 Task: Create List Brand Rollout in Board Team Performance Management Software to Workspace Cloud Computing Software. Create List Brand Crisis Management in Board Content Strategy Implementation to Workspace Cloud Computing Software. Create List Brand Governance in Board Sales Forecasting and Pipeline Management to Workspace Cloud Computing Software
Action: Mouse moved to (65, 320)
Screenshot: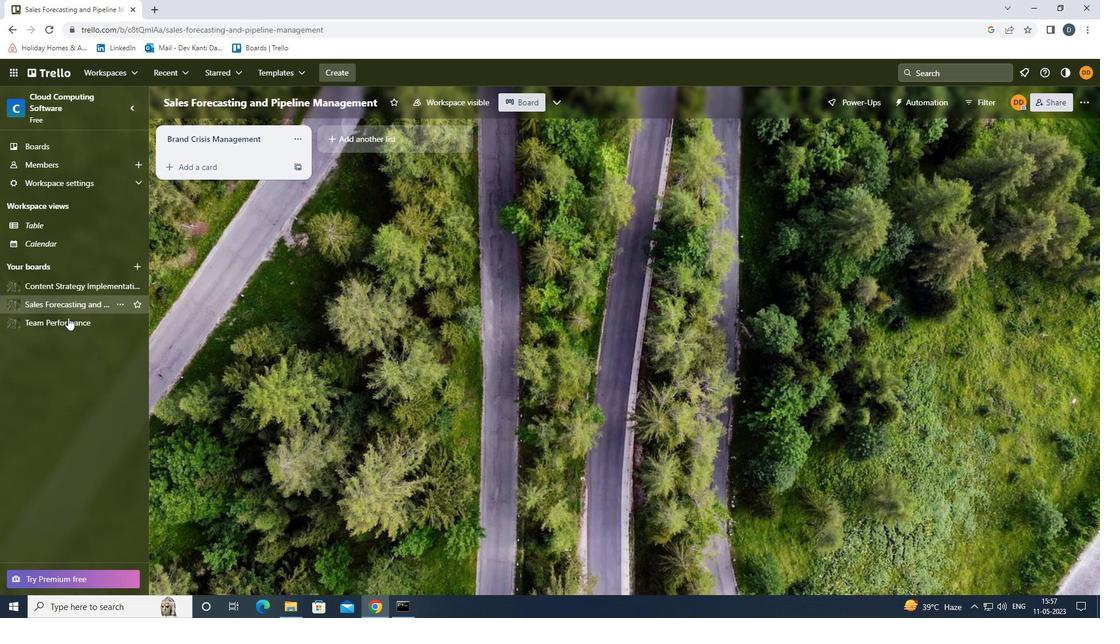 
Action: Mouse pressed left at (65, 320)
Screenshot: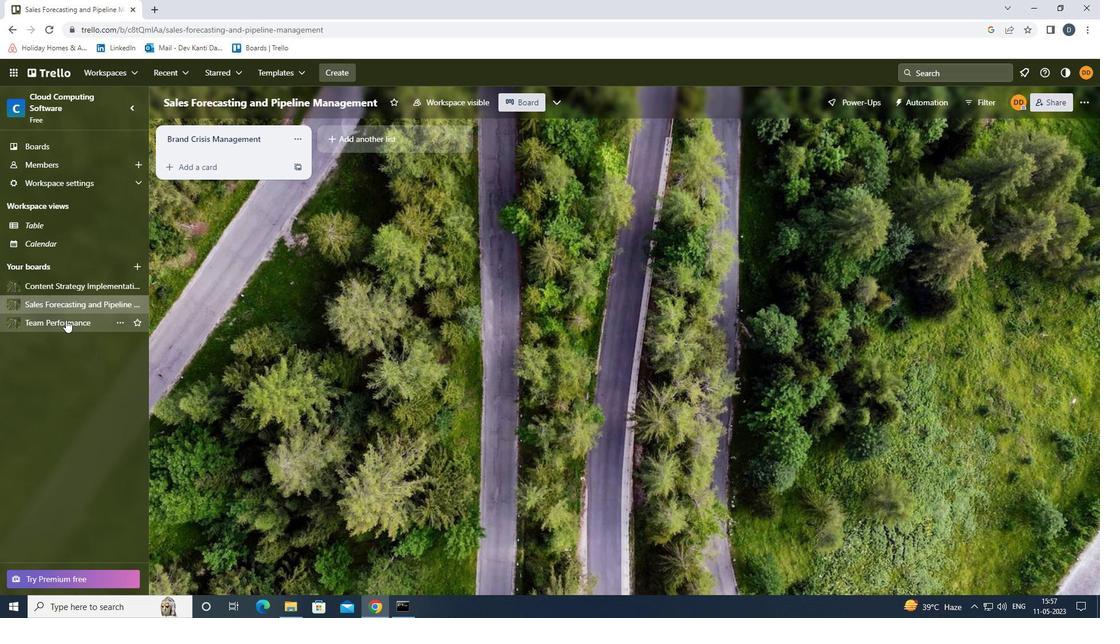 
Action: Mouse moved to (375, 131)
Screenshot: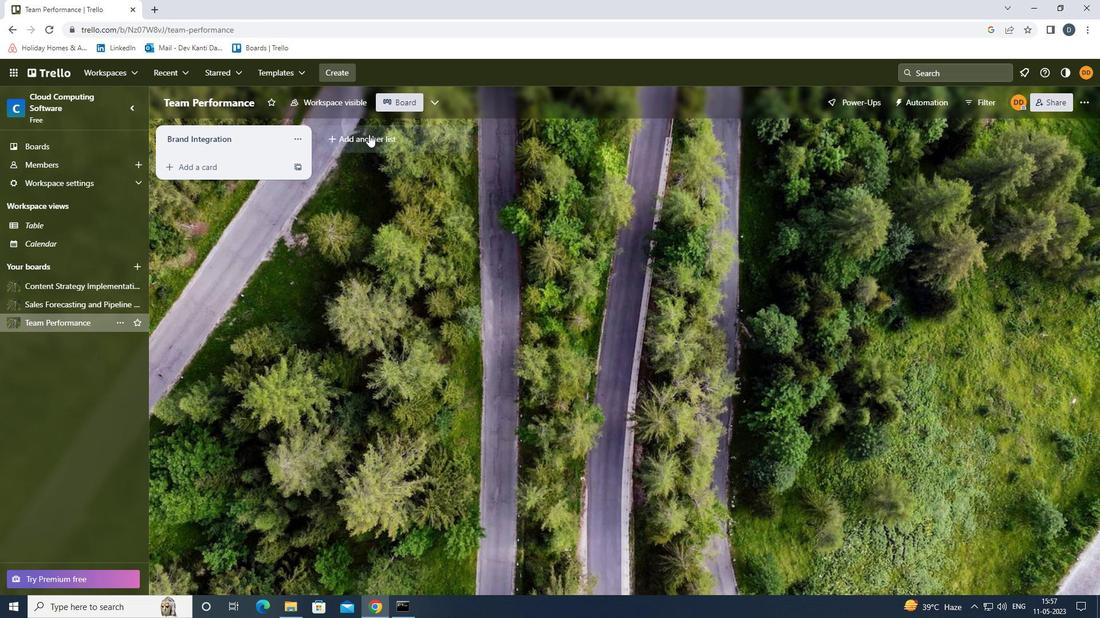
Action: Mouse pressed left at (375, 131)
Screenshot: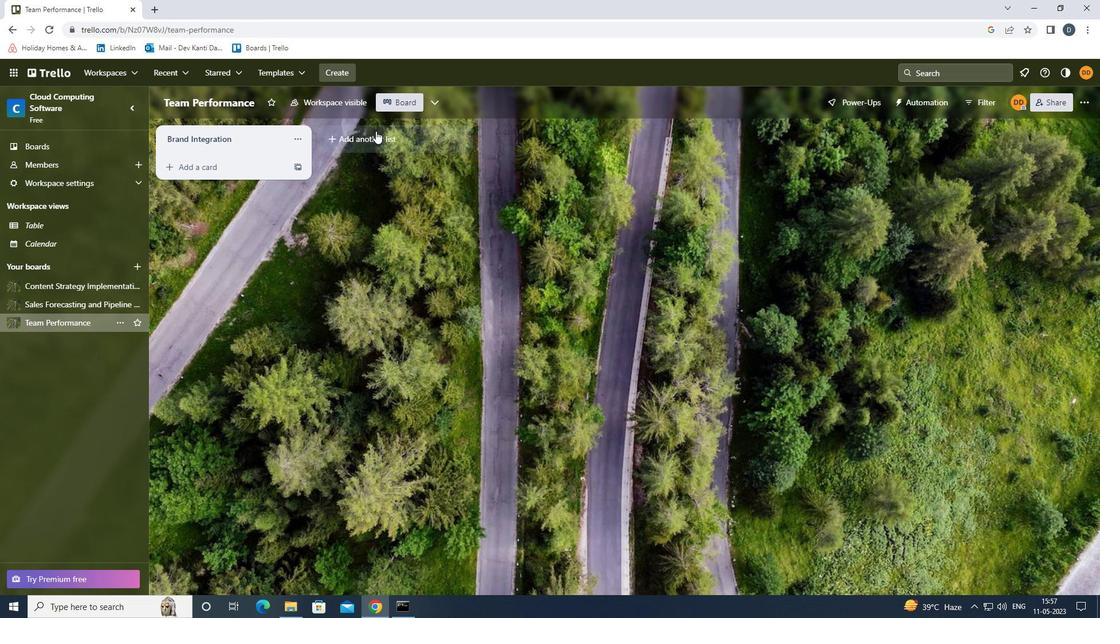 
Action: Mouse moved to (374, 142)
Screenshot: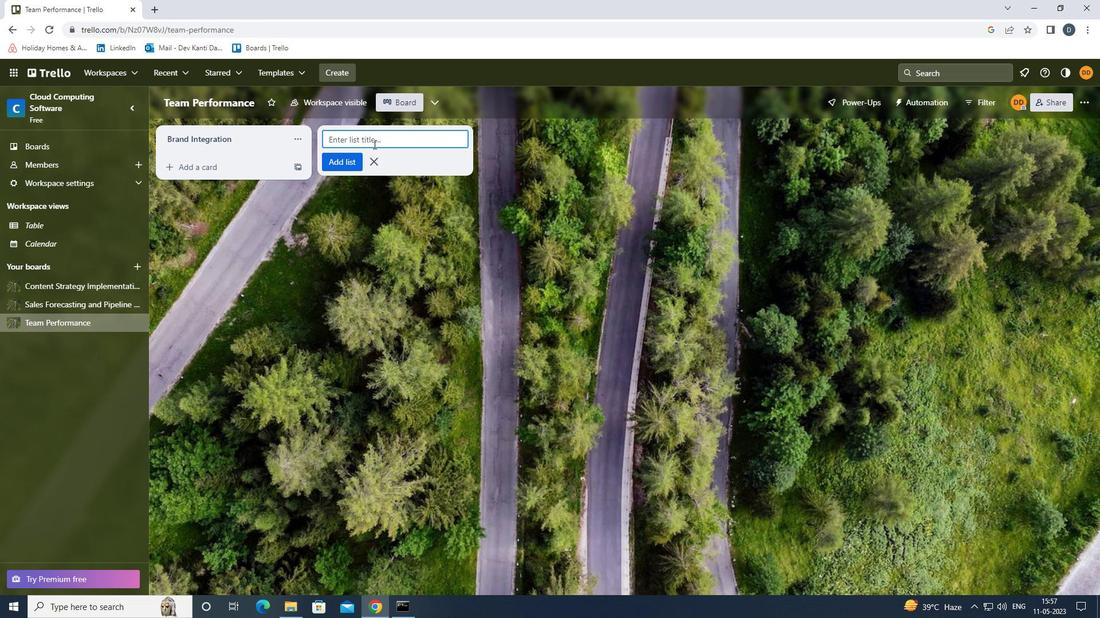 
Action: Key pressed <Key.shift><Key.shift><Key.shift><Key.shift><Key.shift><Key.shift><Key.shift><Key.shift><Key.shift><Key.shift><Key.shift><Key.shift><Key.shift><Key.shift><Key.shift><Key.shift><Key.shift><Key.shift><Key.shift><Key.shift><Key.shift><Key.shift><Key.shift><Key.shift><Key.shift><Key.shift><Key.shift><Key.shift><Key.shift><Key.shift><Key.shift>BRAND<Key.space><Key.shift><Key.shift><Key.shift><Key.shift><Key.shift><Key.shift><Key.shift><Key.shift><Key.shift><Key.shift><Key.shift><Key.shift><Key.shift><Key.shift><Key.shift><Key.shift><Key.shift><Key.shift><Key.shift>ROLLOUT<Key.enter>
Screenshot: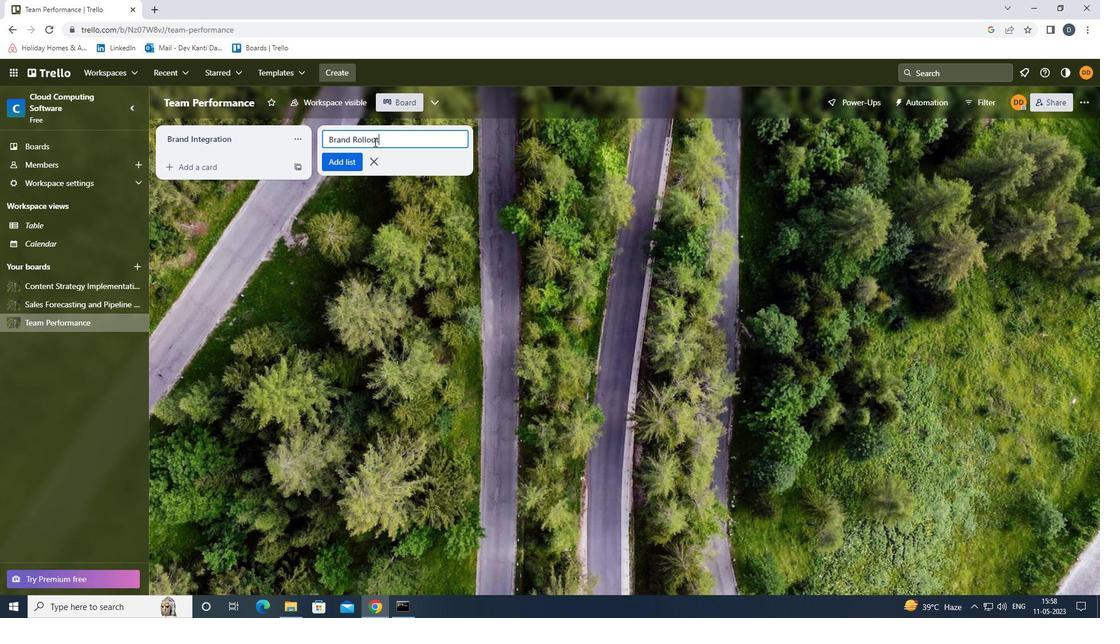
Action: Mouse moved to (94, 283)
Screenshot: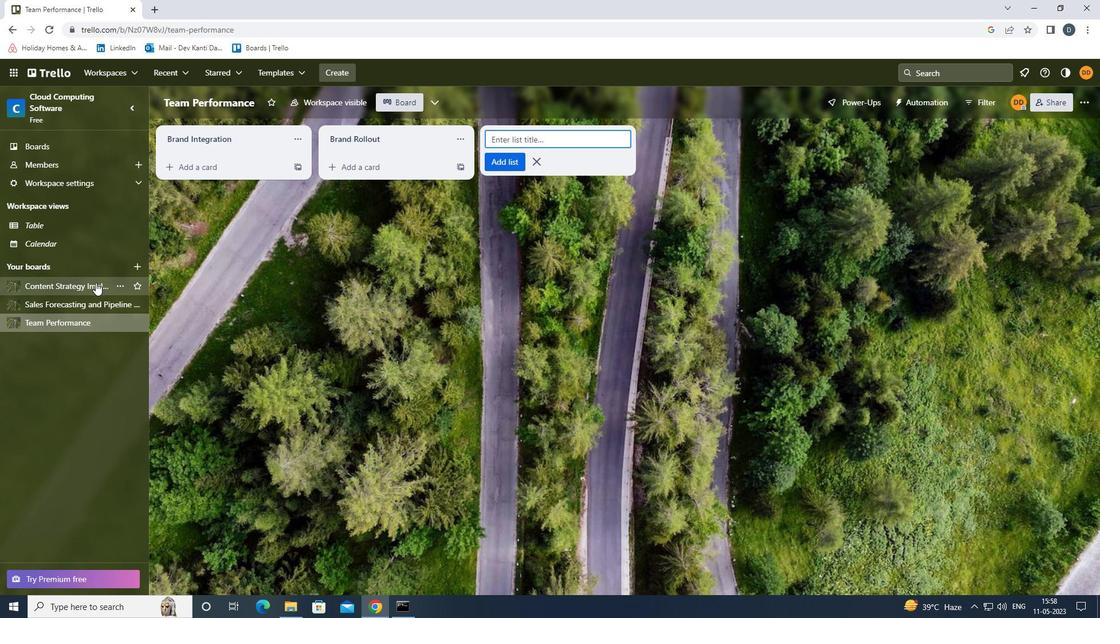 
Action: Mouse pressed left at (94, 283)
Screenshot: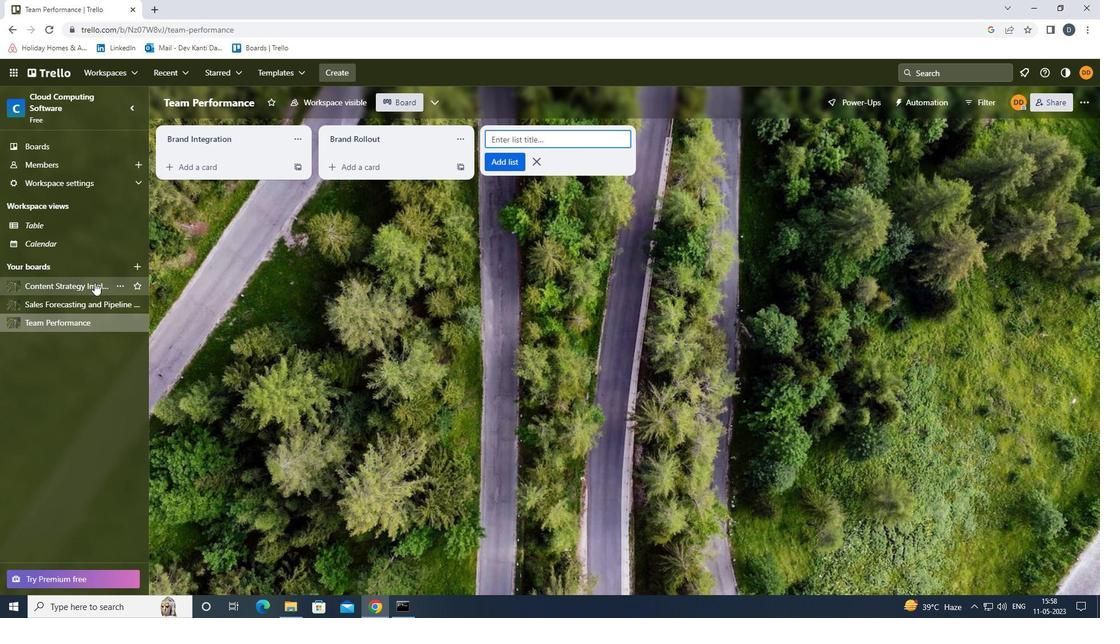 
Action: Mouse moved to (367, 138)
Screenshot: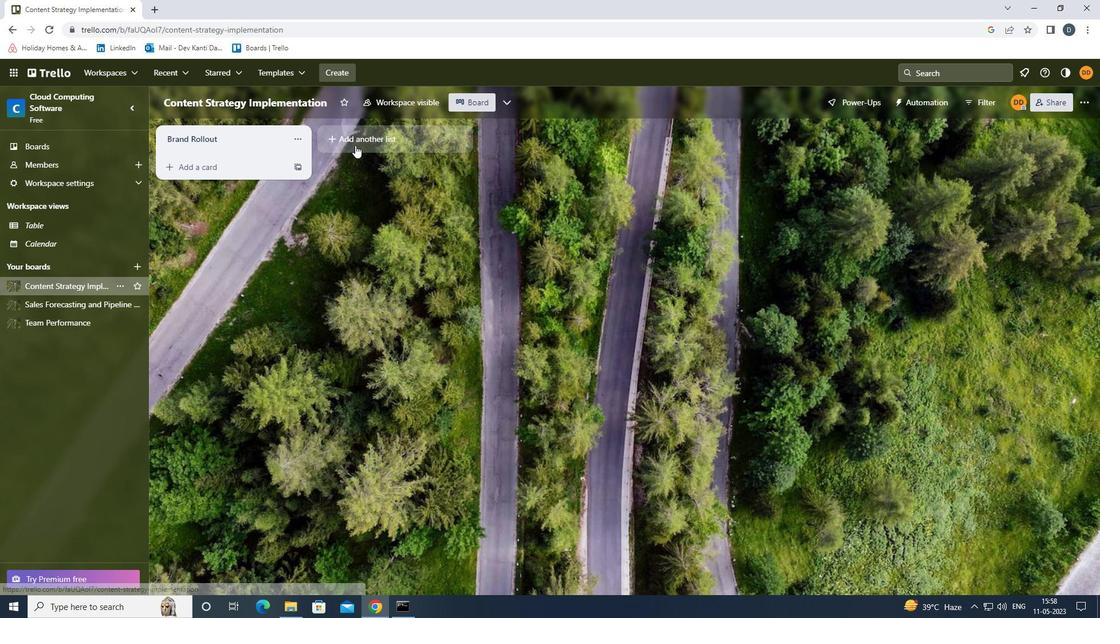 
Action: Mouse pressed left at (367, 138)
Screenshot: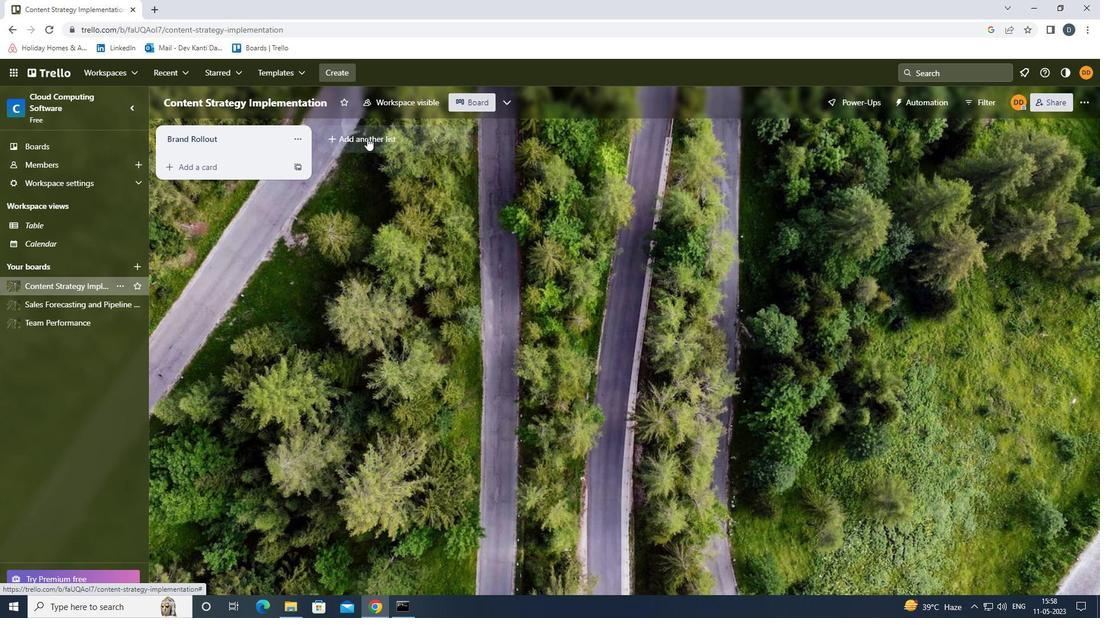 
Action: Key pressed <Key.shift><Key.shift><Key.shift><Key.shift><Key.shift><Key.shift><Key.shift><Key.shift><Key.shift><Key.shift><Key.shift><Key.shift><Key.shift>BRAND<Key.space><Key.shift><Key.shift><Key.shift><Key.shift><Key.shift>CRISIS<Key.space><Key.shift><Key.shift><Key.shift><Key.shift><Key.shift><Key.shift>MANAGEMENT<Key.enter>
Screenshot: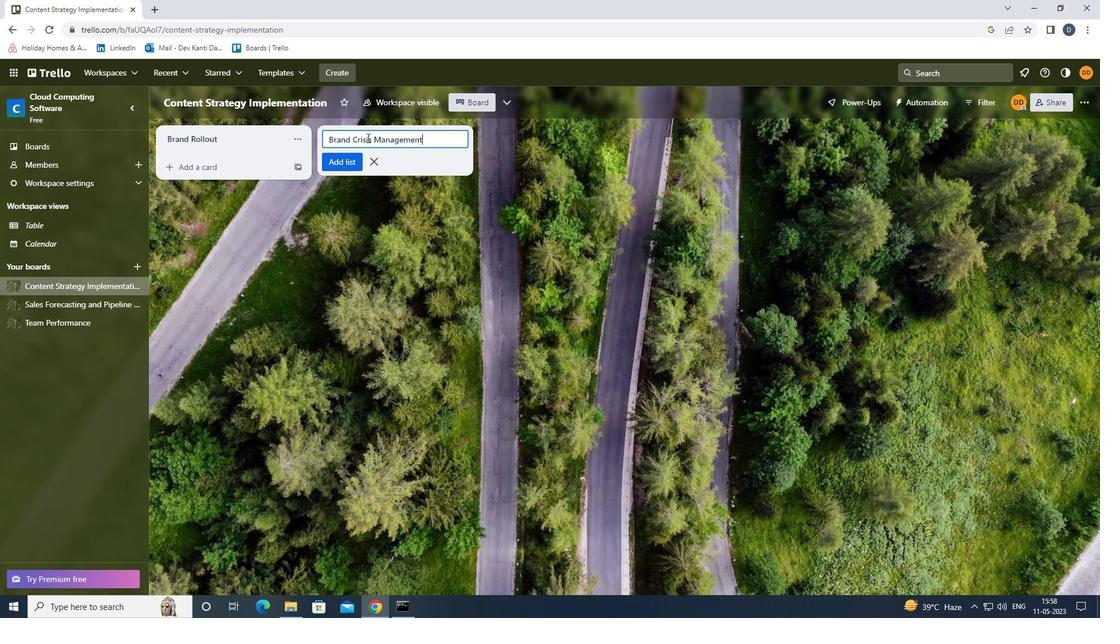 
Action: Mouse moved to (60, 303)
Screenshot: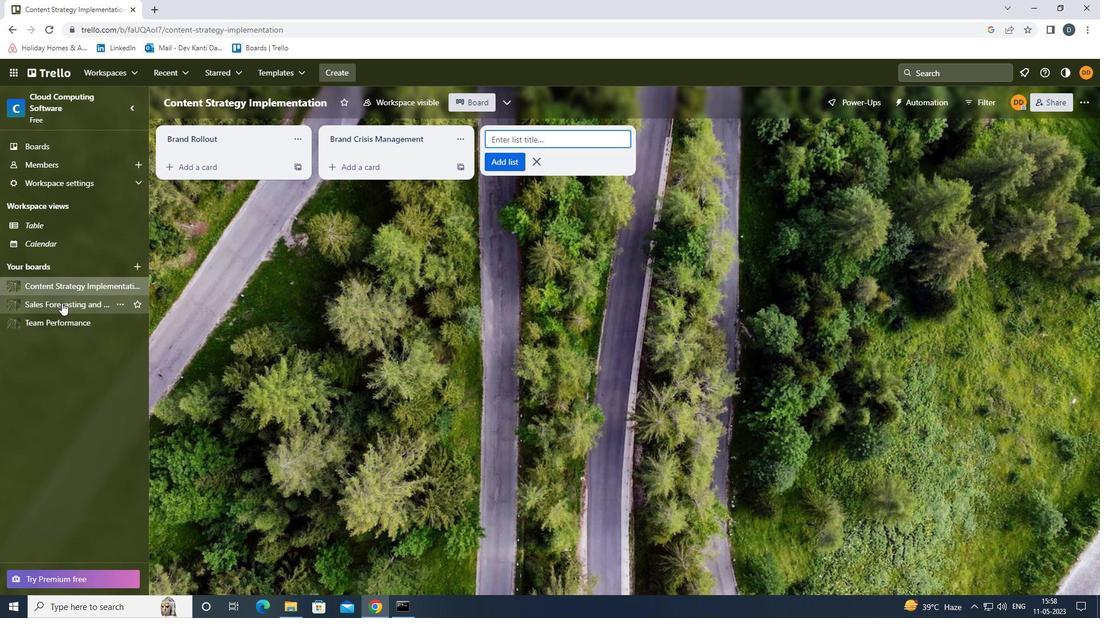 
Action: Mouse pressed left at (60, 303)
Screenshot: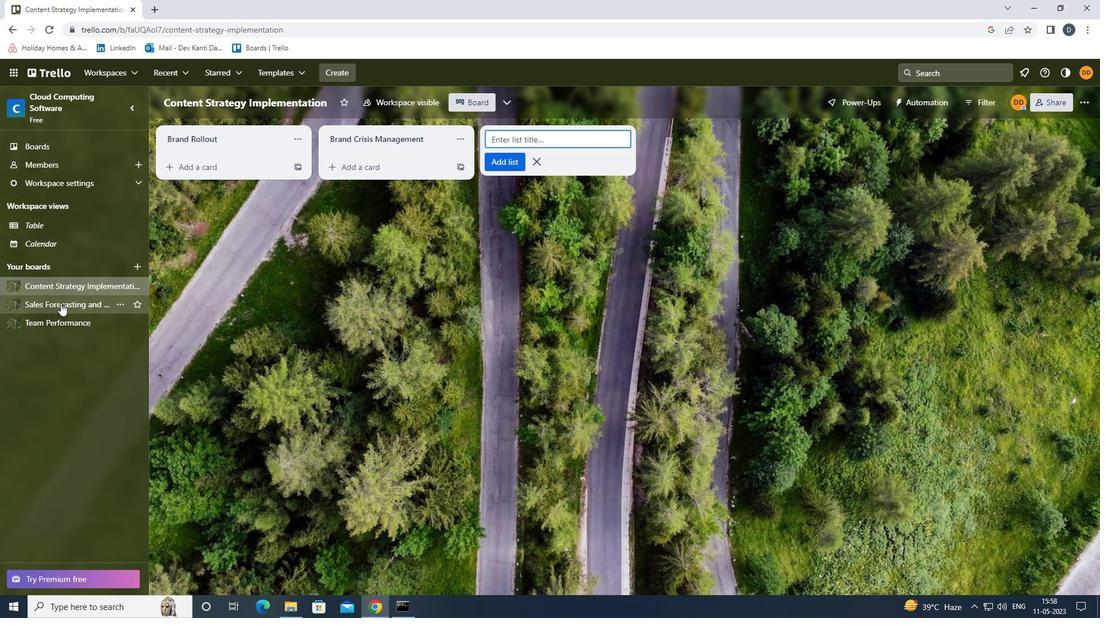 
Action: Mouse moved to (364, 144)
Screenshot: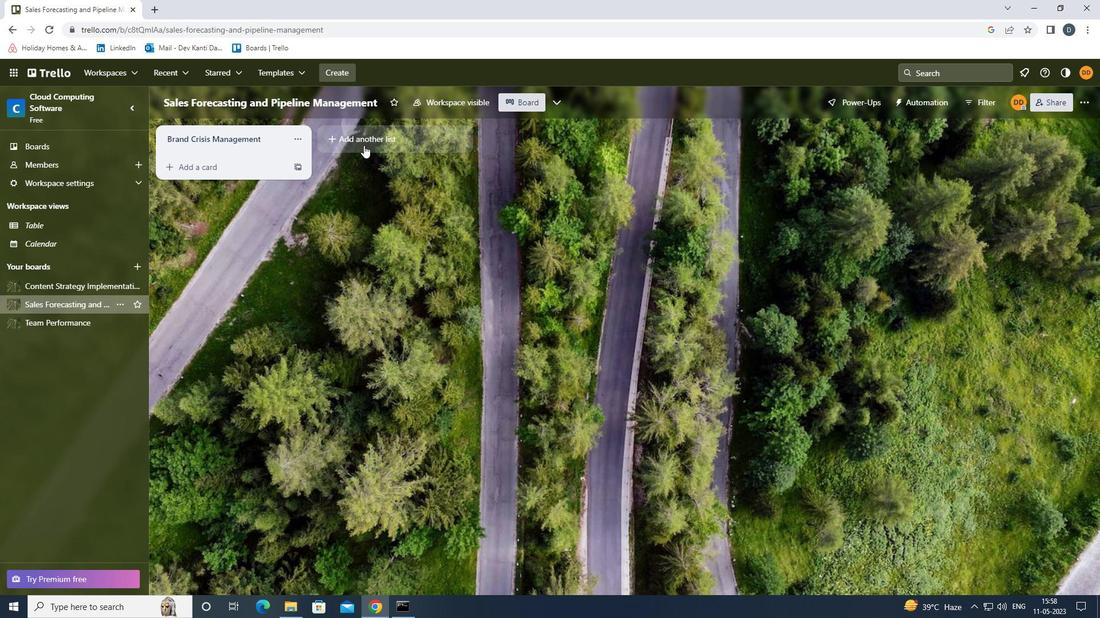 
Action: Mouse pressed left at (364, 144)
Screenshot: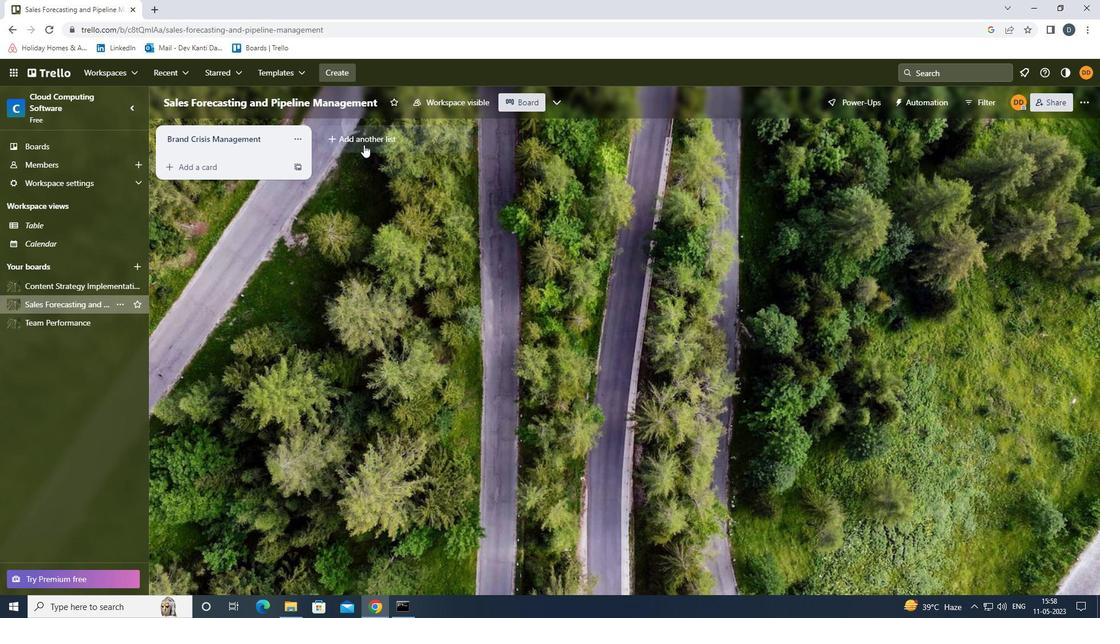 
Action: Mouse moved to (387, 139)
Screenshot: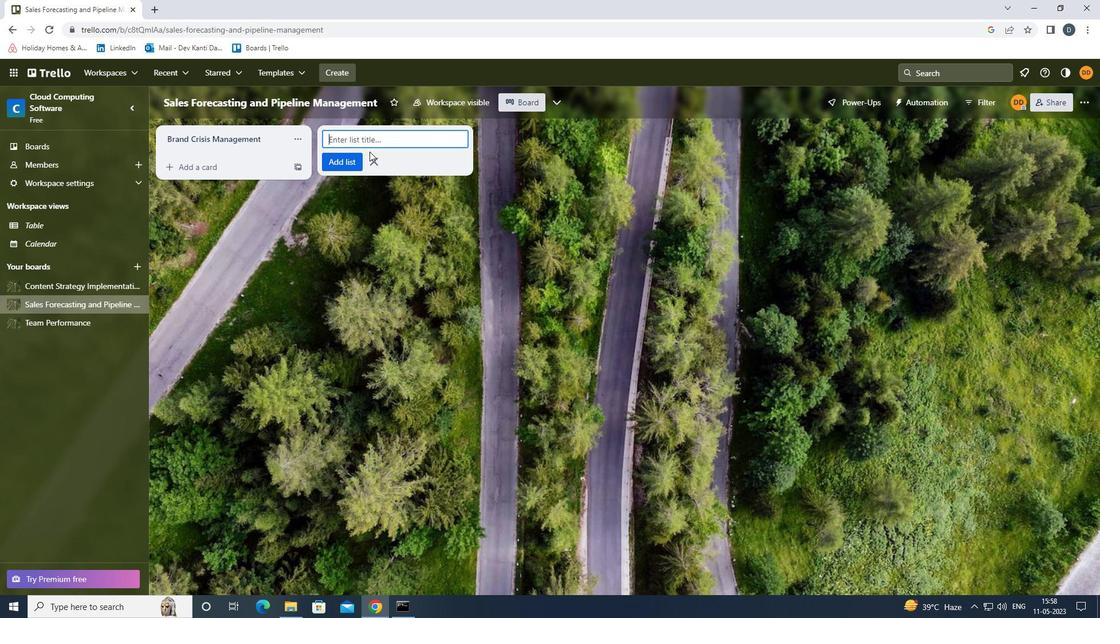 
Action: Mouse pressed left at (387, 139)
Screenshot: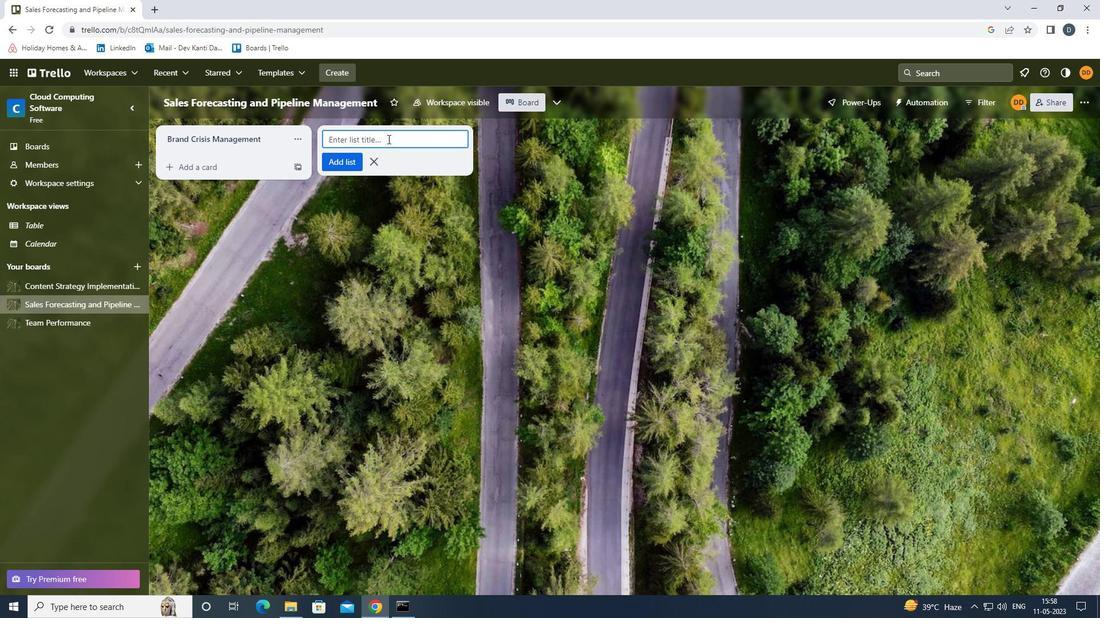 
Action: Mouse moved to (338, 124)
Screenshot: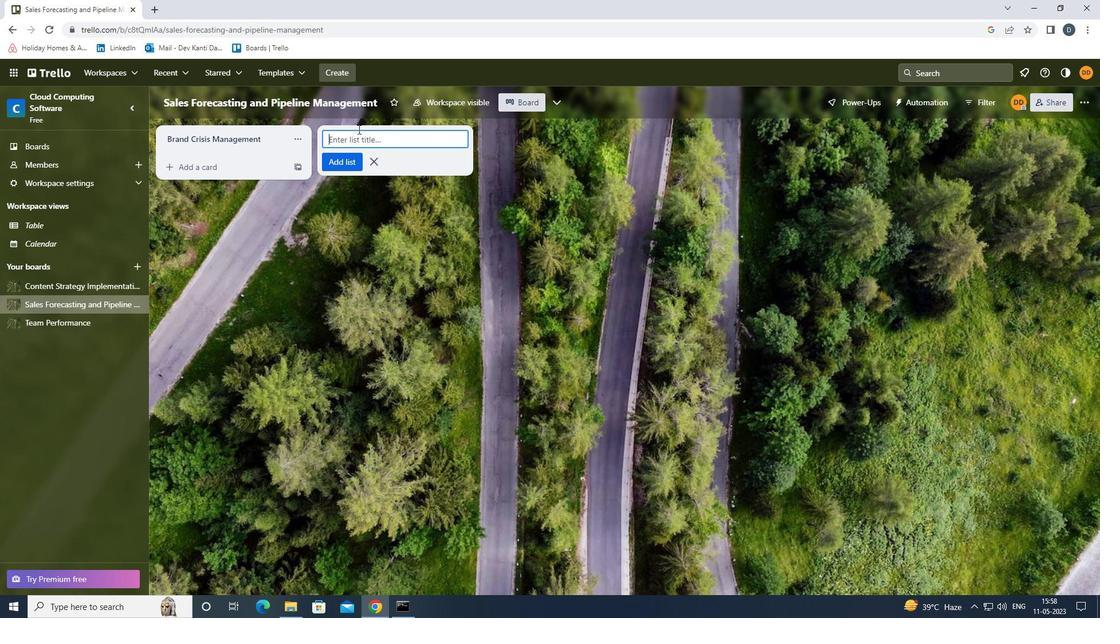 
Action: Key pressed <Key.shift><Key.shift><Key.shift><Key.shift><Key.shift><Key.shift><Key.shift><Key.shift><Key.shift><Key.shift><Key.shift><Key.shift><Key.shift><Key.shift>BRAND
Screenshot: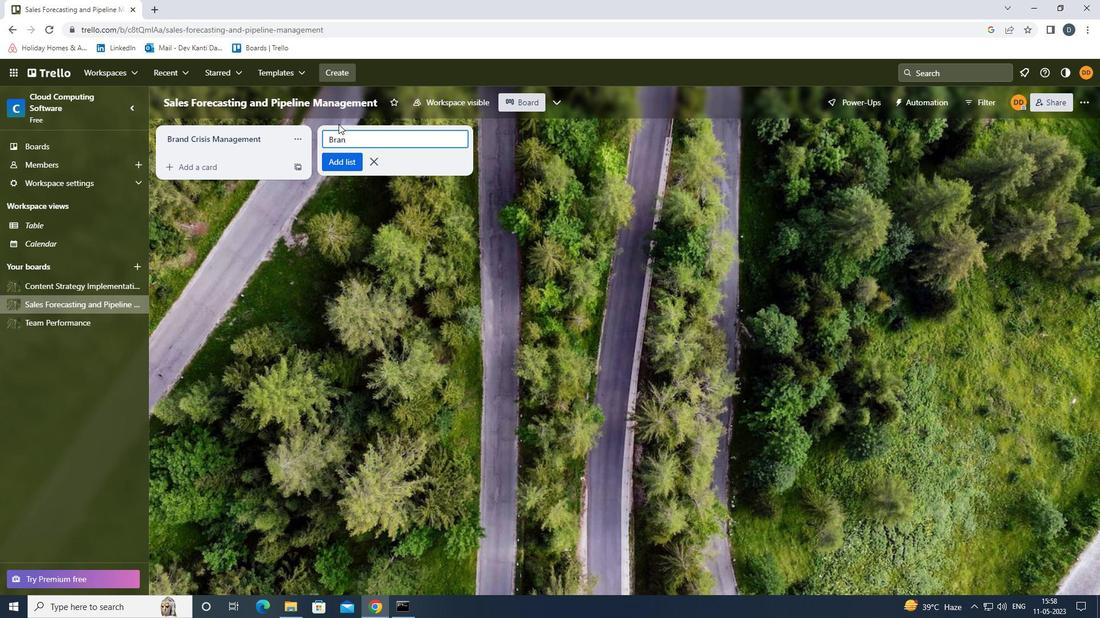 
Action: Mouse moved to (338, 124)
Screenshot: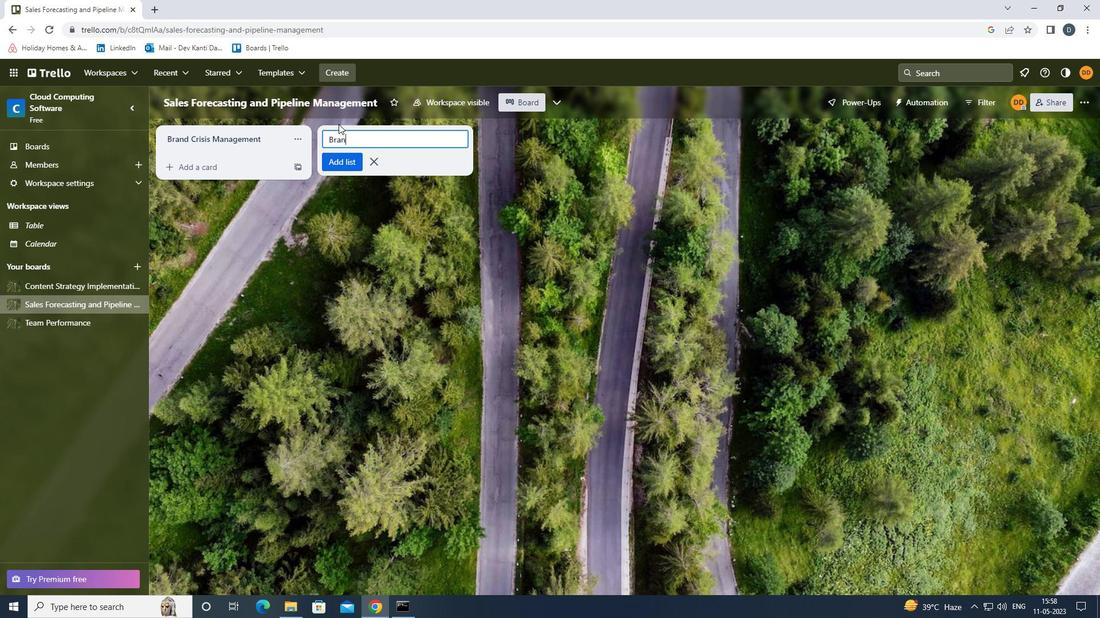 
Action: Key pressed <Key.space><Key.shift><Key.shift><Key.shift><Key.shift><Key.shift><Key.shift><Key.shift><Key.shift><Key.shift><Key.shift><Key.shift><Key.shift><Key.shift><Key.shift>GOVERNANCE<Key.space><Key.shift><Key.enter>
Screenshot: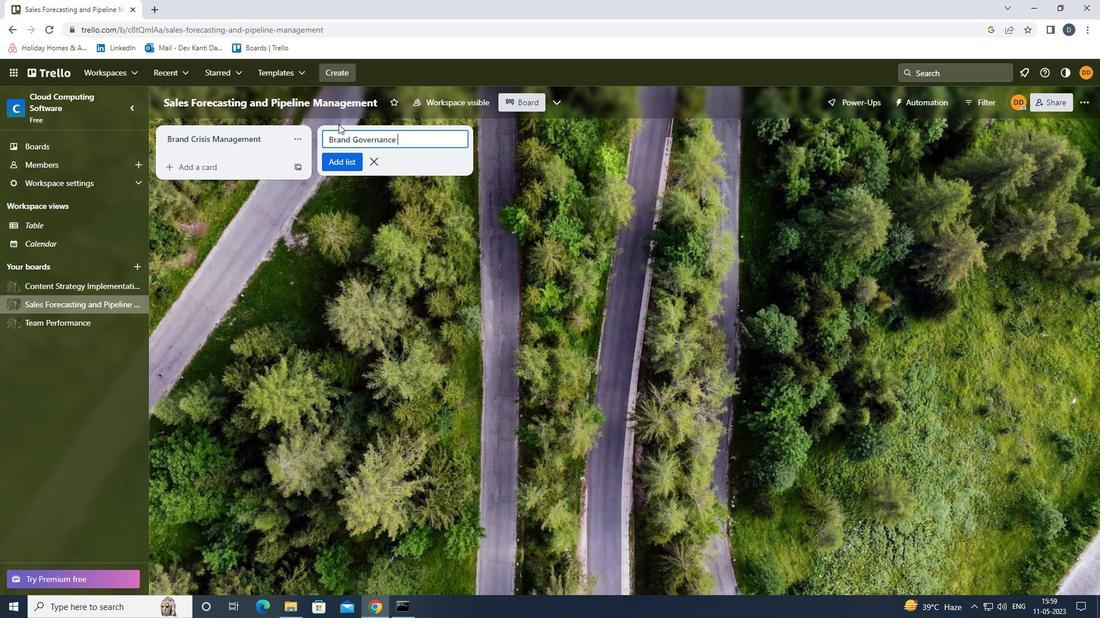 
Action: Mouse moved to (363, 283)
Screenshot: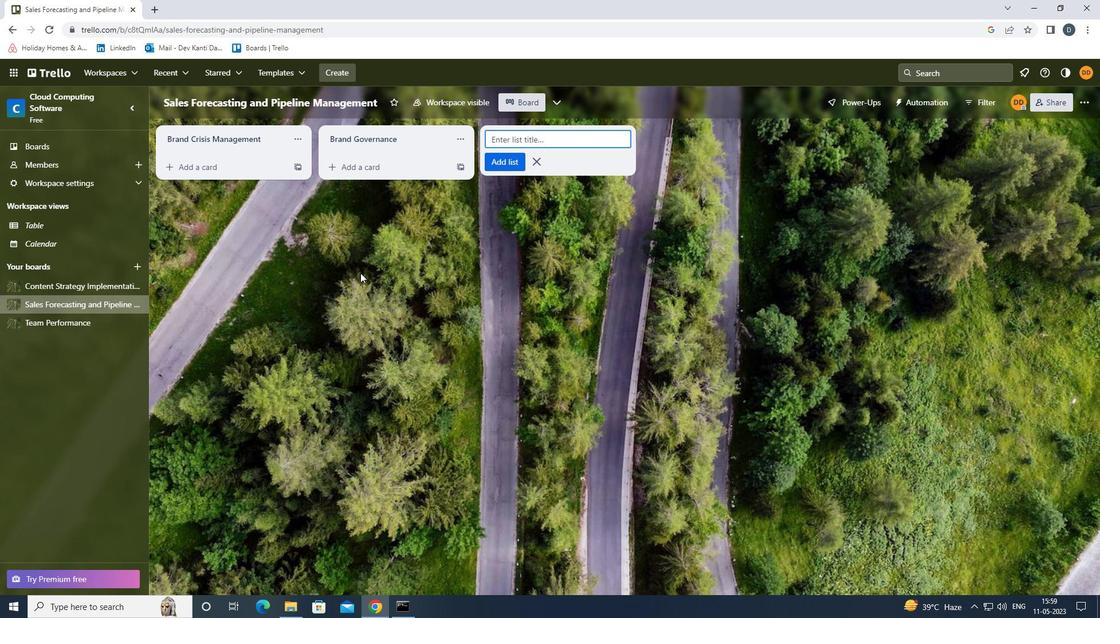 
Action: Mouse pressed left at (363, 283)
Screenshot: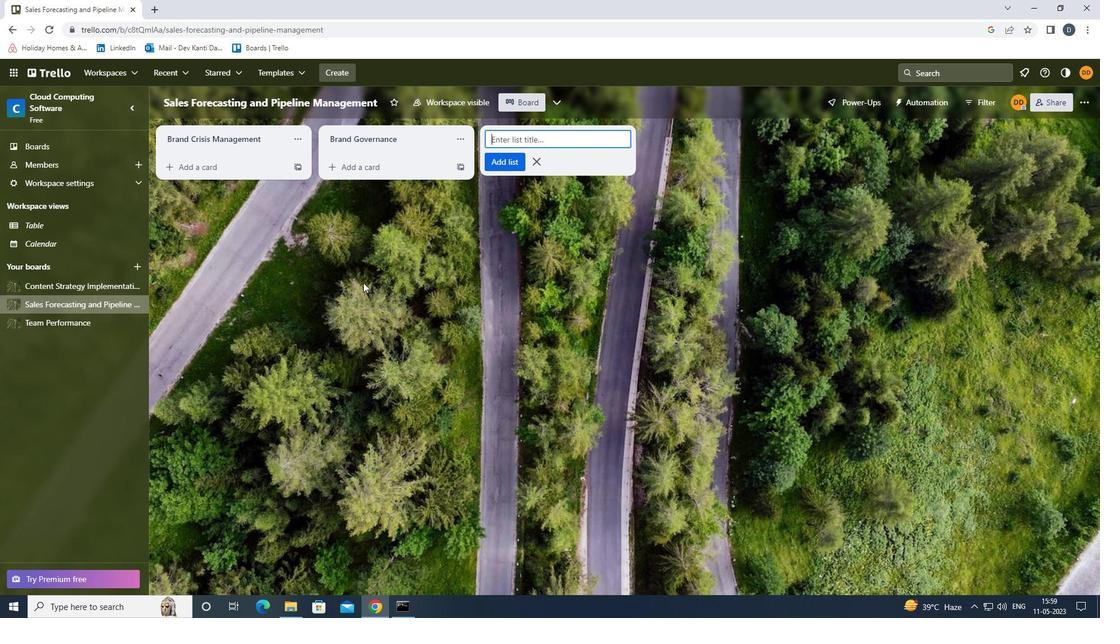 
